 Task: Create List Brand Rollout in Board DevOps Best Practices to Workspace Antivirus and Security Software. Create List Brand Crisis Management in Board Sales Performance Benchmarking to Workspace Antivirus and Security Software. Create List Brand Governance in Board IT Asset Management and Inventory Control to Workspace Antivirus and Security Software
Action: Mouse moved to (595, 169)
Screenshot: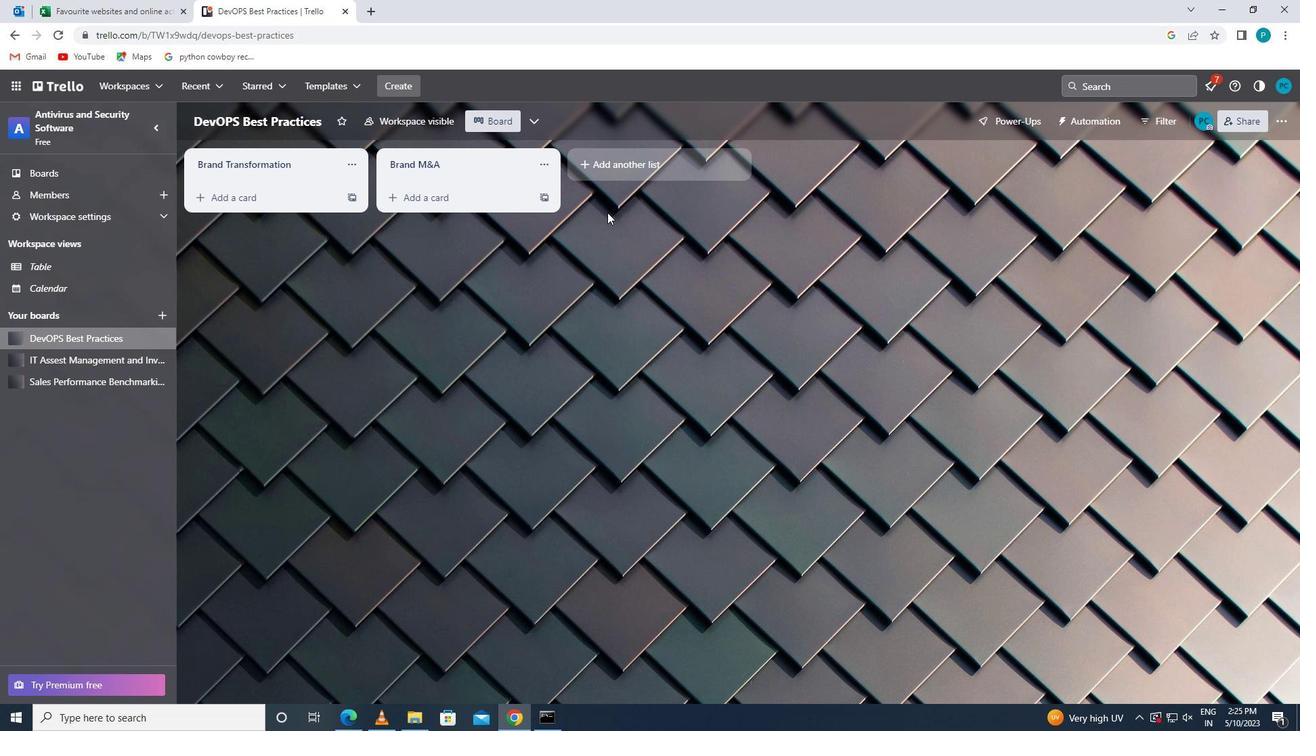 
Action: Mouse pressed left at (595, 169)
Screenshot: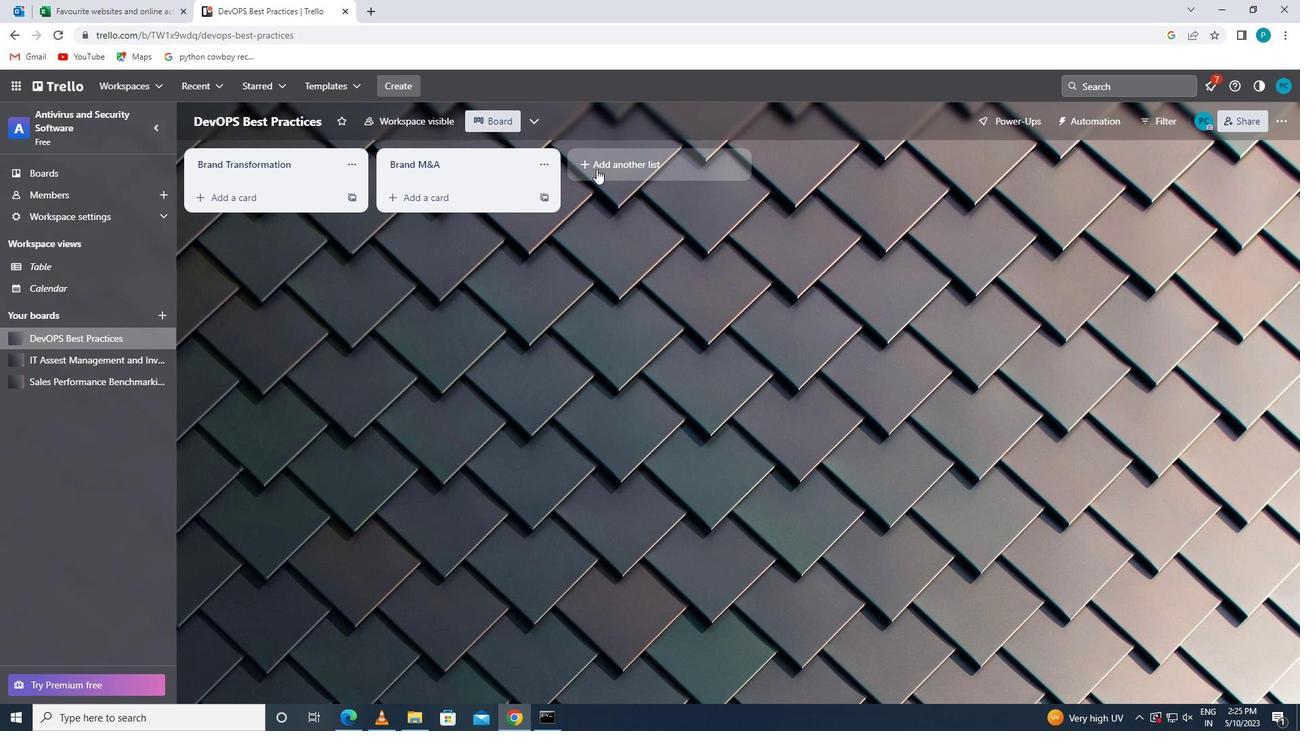 
Action: Key pressed <Key.caps_lock>b<Key.caps_lock>rand<Key.space><Key.caps_lock>r<Key.caps_lock>ollout
Screenshot: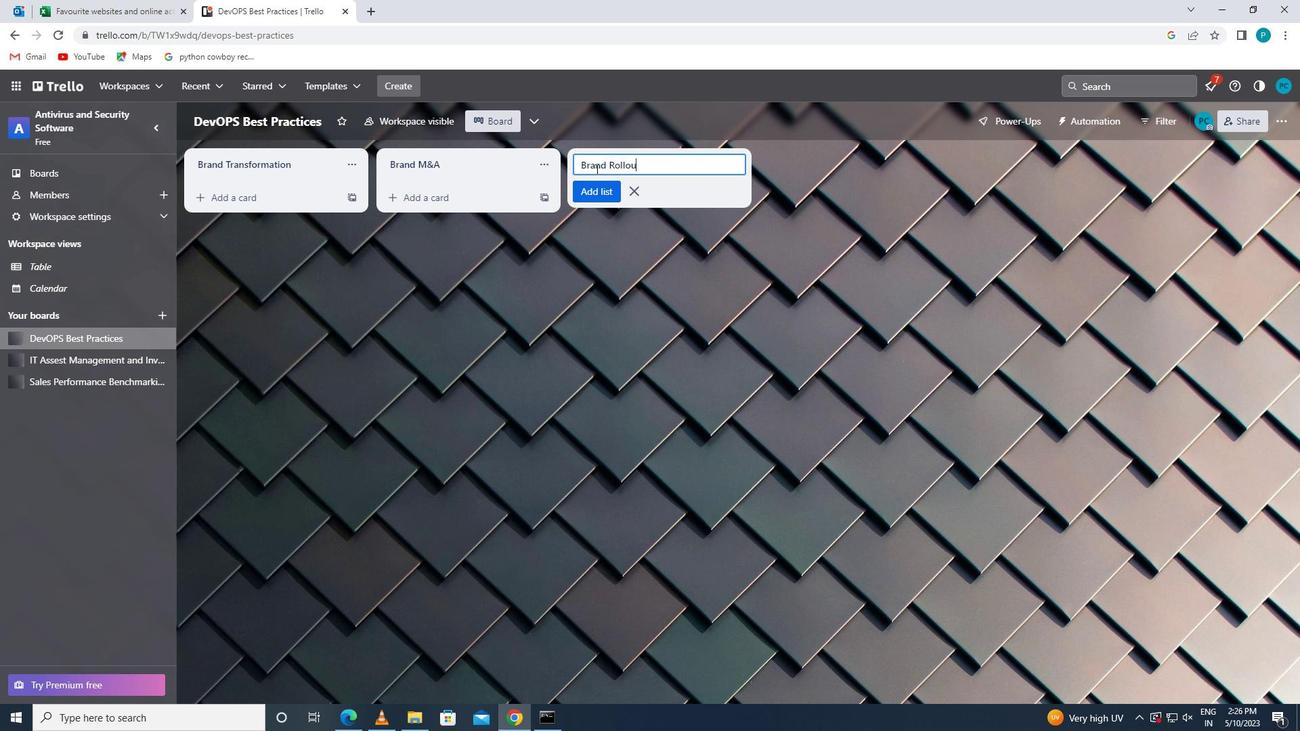 
Action: Mouse moved to (578, 186)
Screenshot: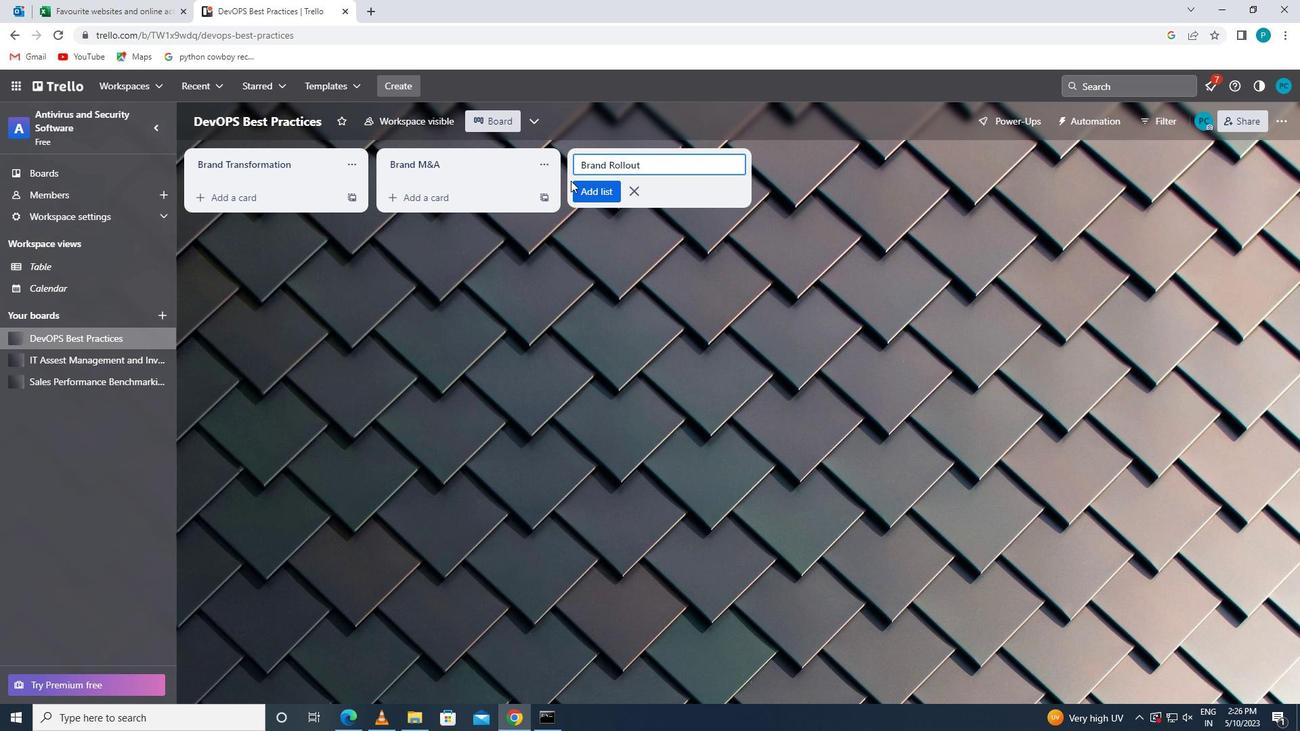 
Action: Mouse pressed left at (578, 186)
Screenshot: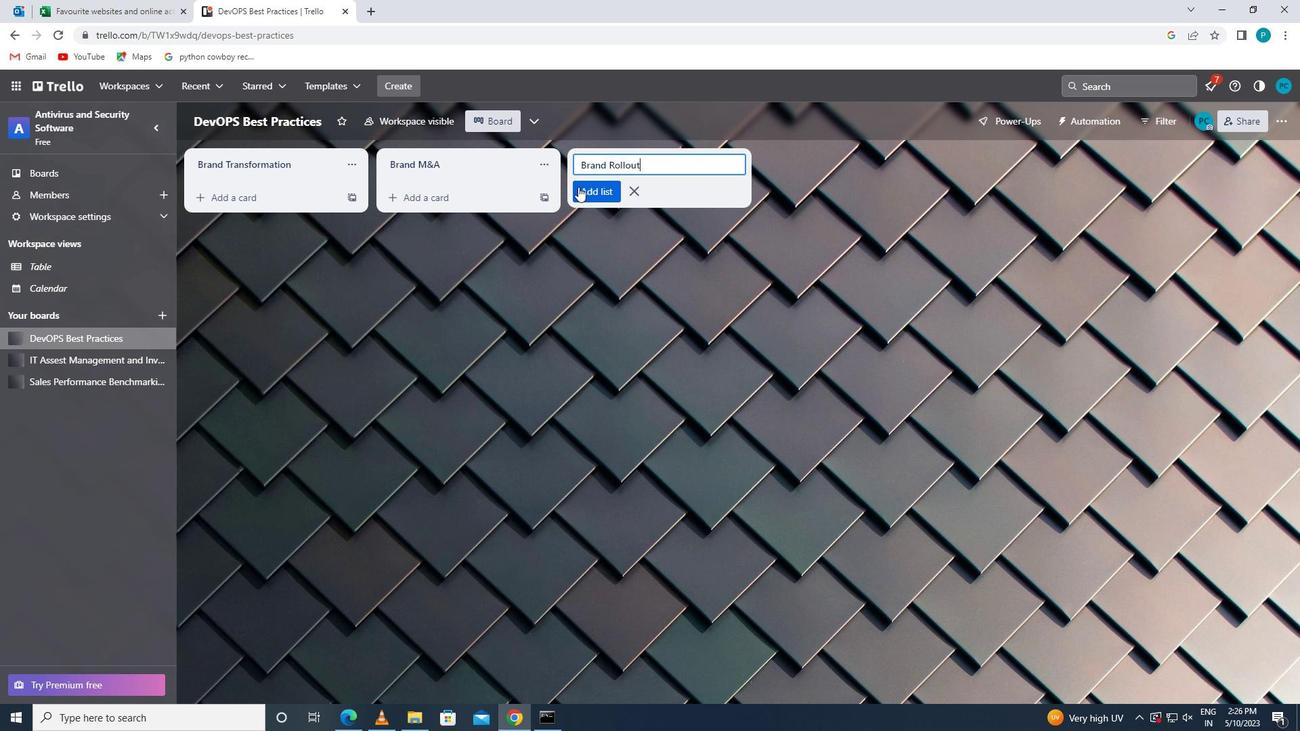 
Action: Mouse moved to (52, 387)
Screenshot: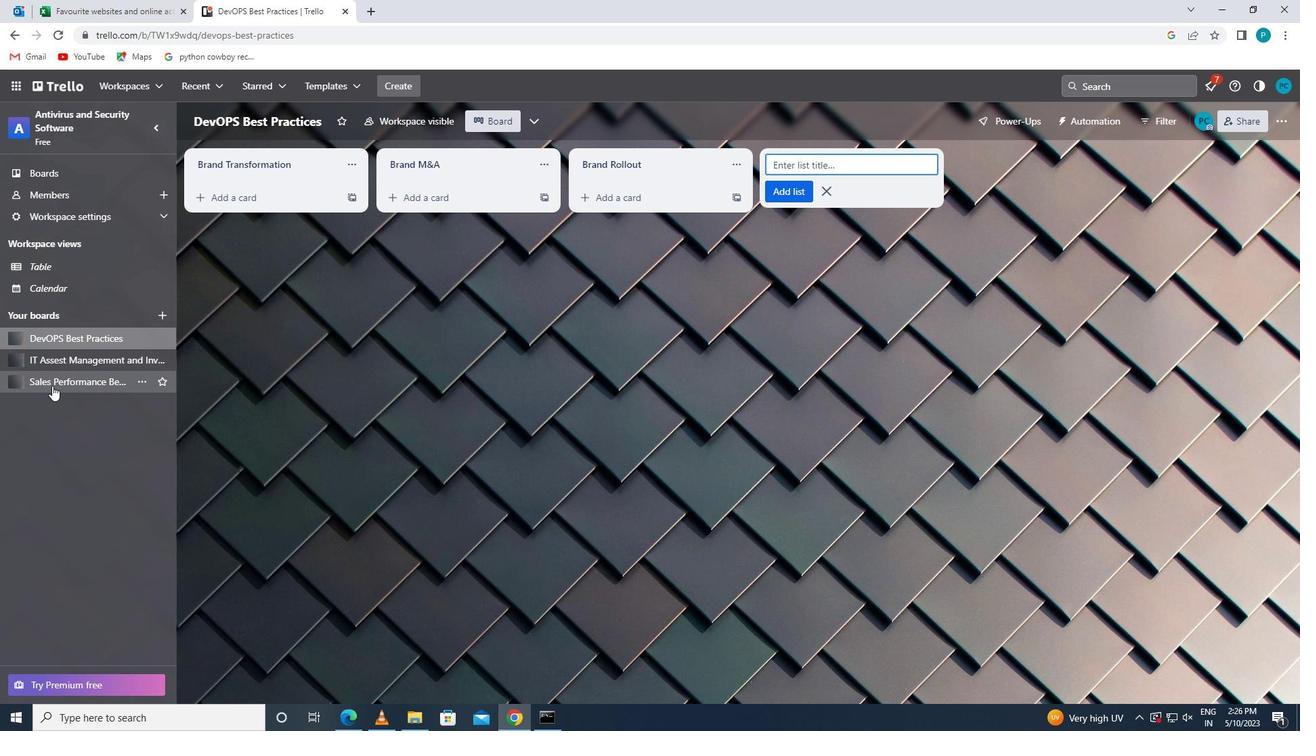 
Action: Mouse pressed left at (52, 387)
Screenshot: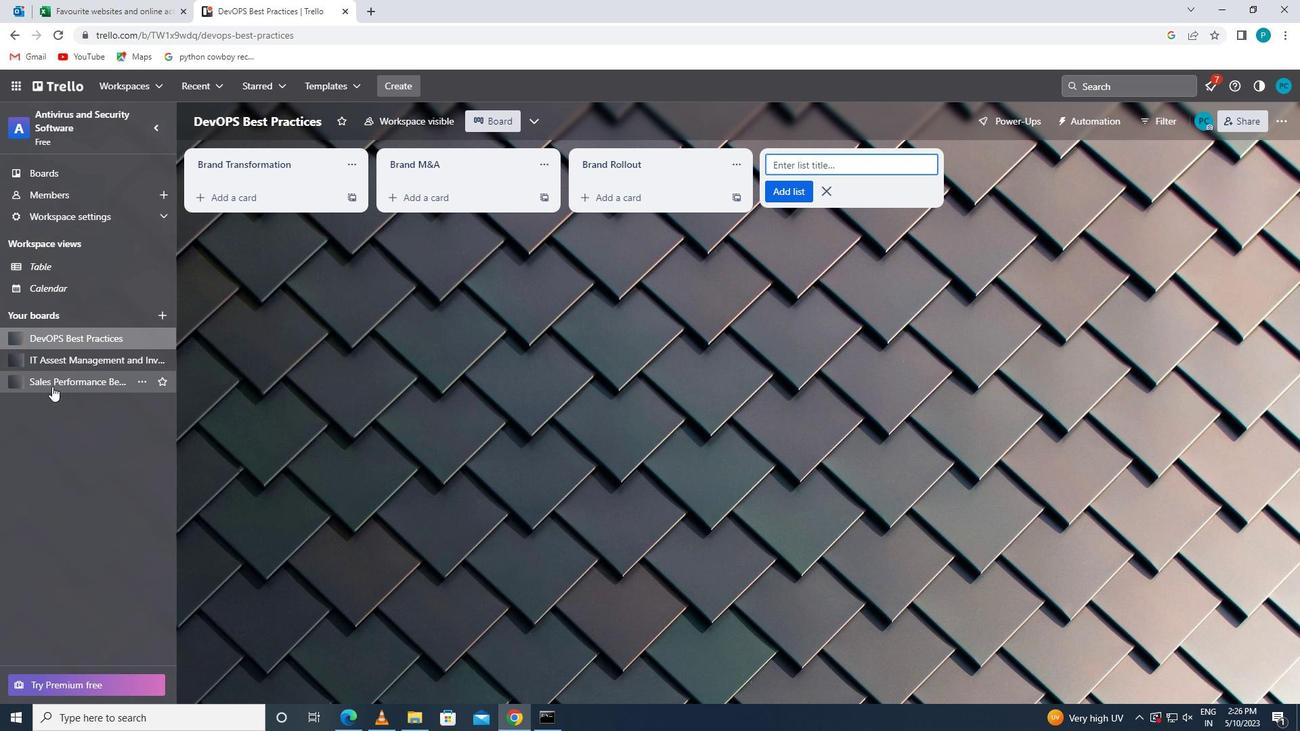 
Action: Mouse moved to (640, 169)
Screenshot: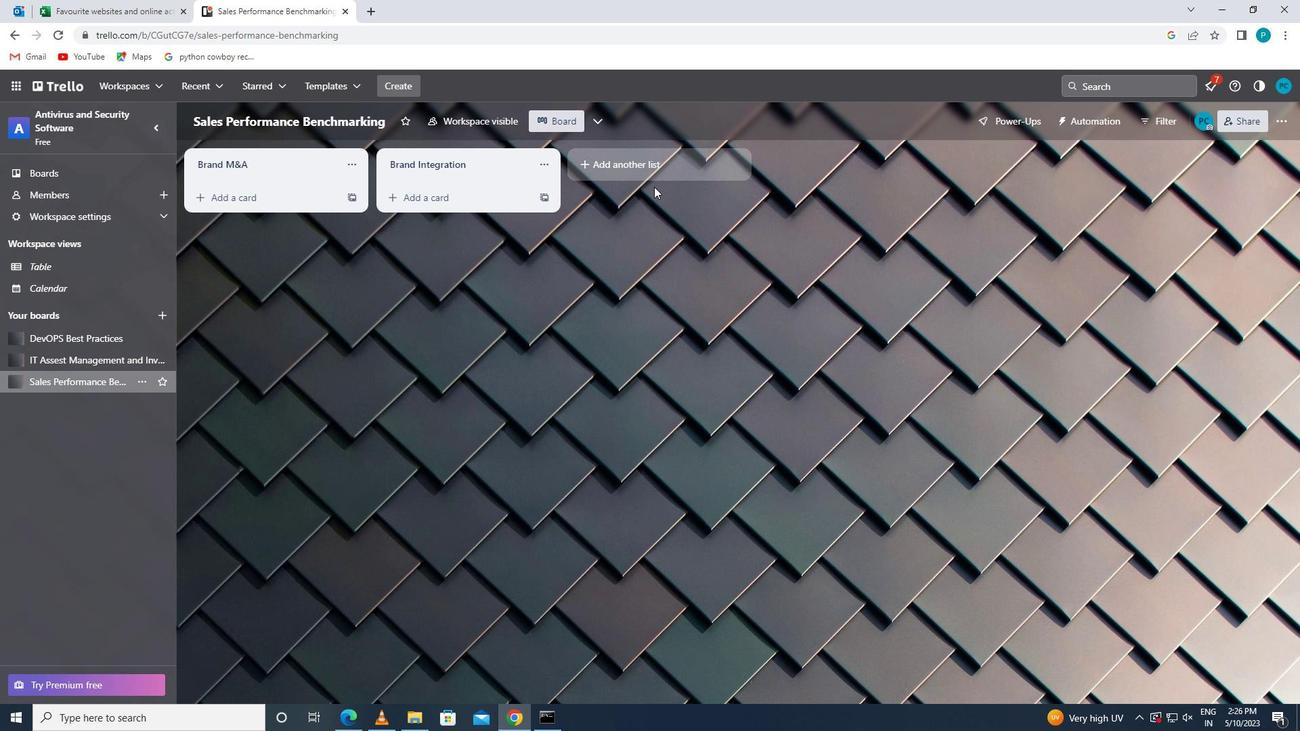 
Action: Mouse pressed left at (640, 169)
Screenshot: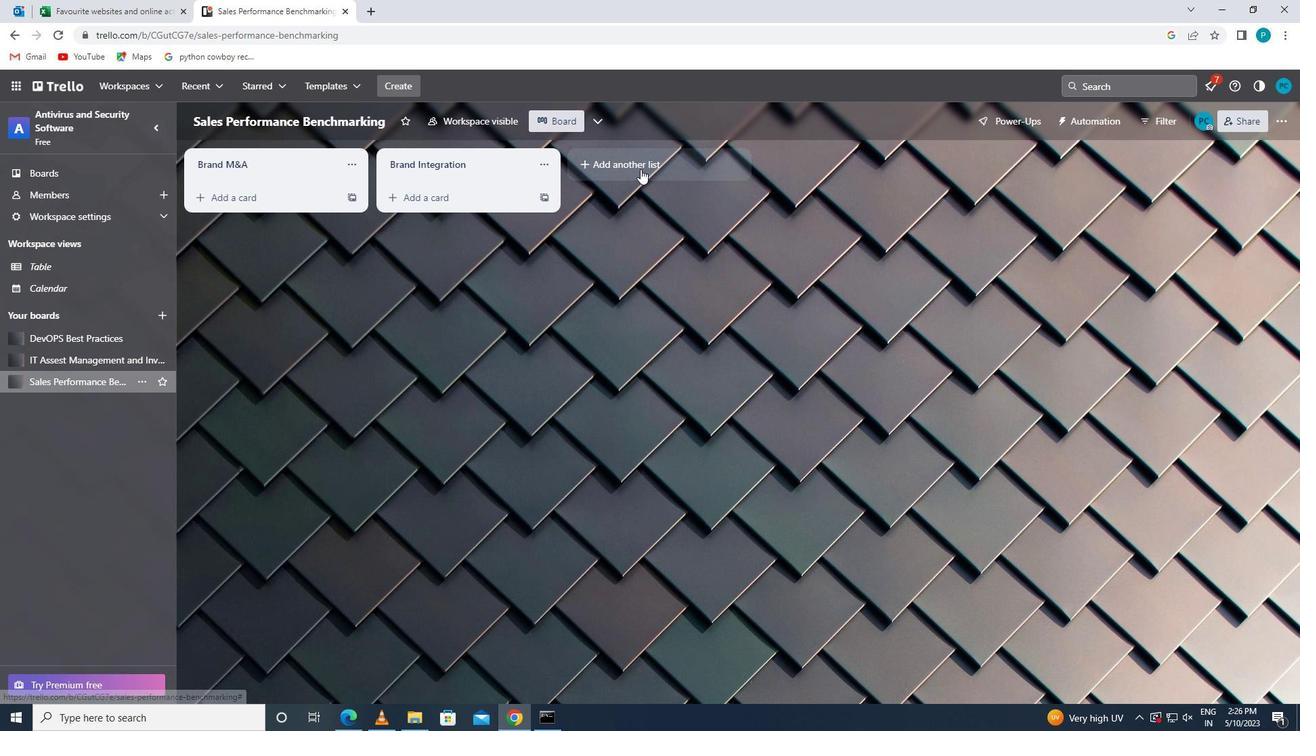 
Action: Key pressed <Key.caps_lock>b<Key.caps_lock>rand<Key.space><Key.caps_lock>c<Key.caps_lock>risis<Key.space><Key.caps_lock>mm<Key.backspace><Key.caps_lock>anagement
Screenshot: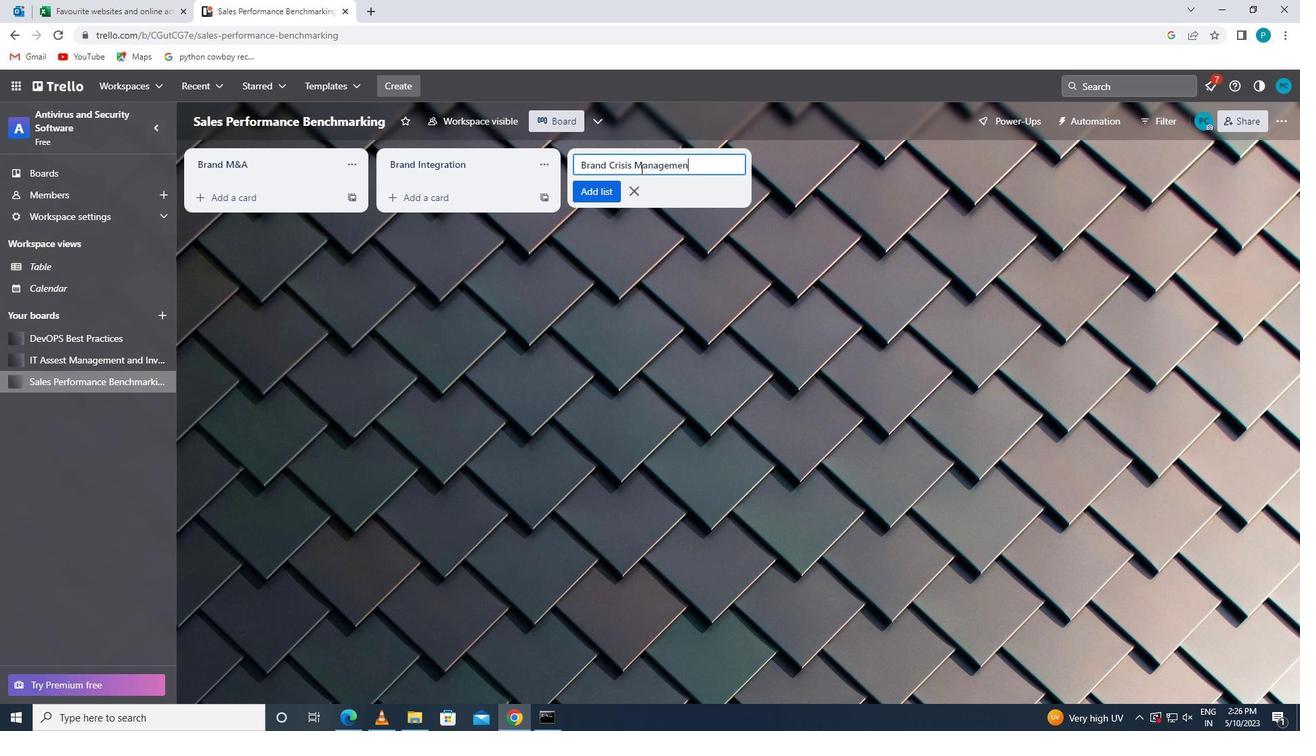 
Action: Mouse moved to (602, 189)
Screenshot: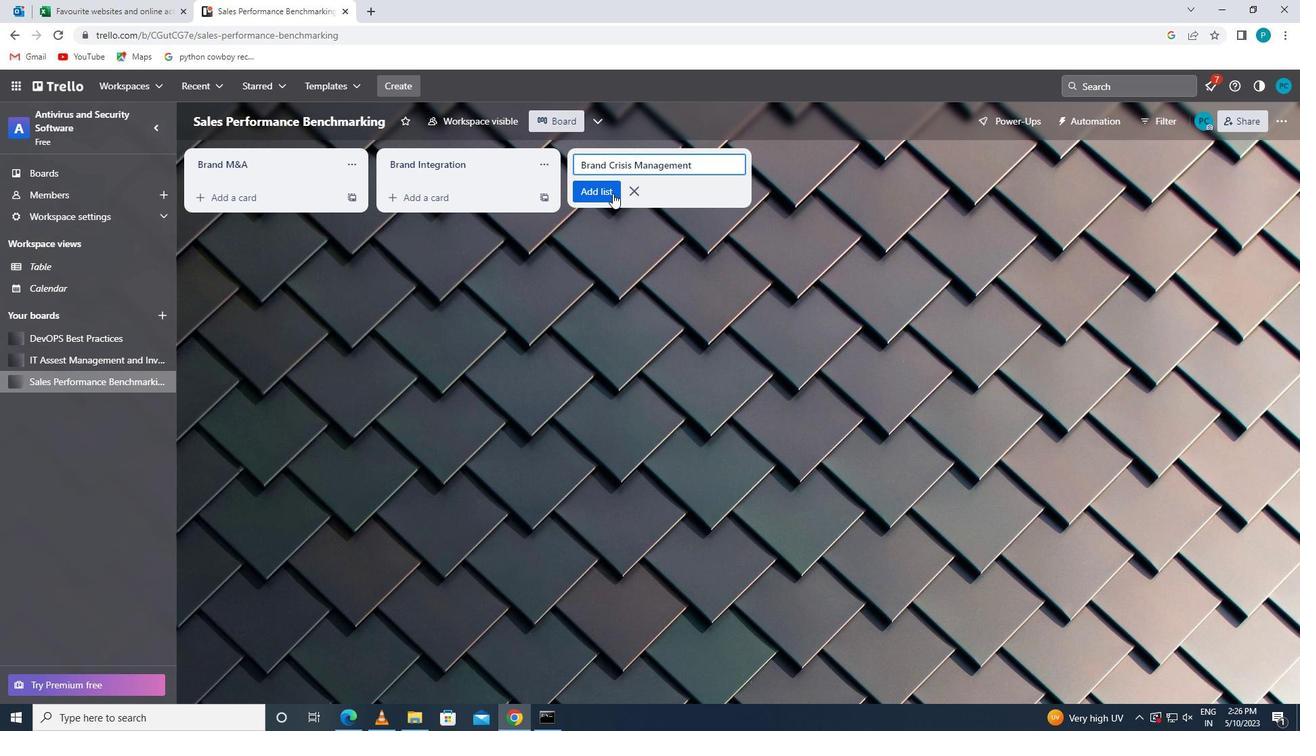 
Action: Mouse pressed left at (602, 189)
Screenshot: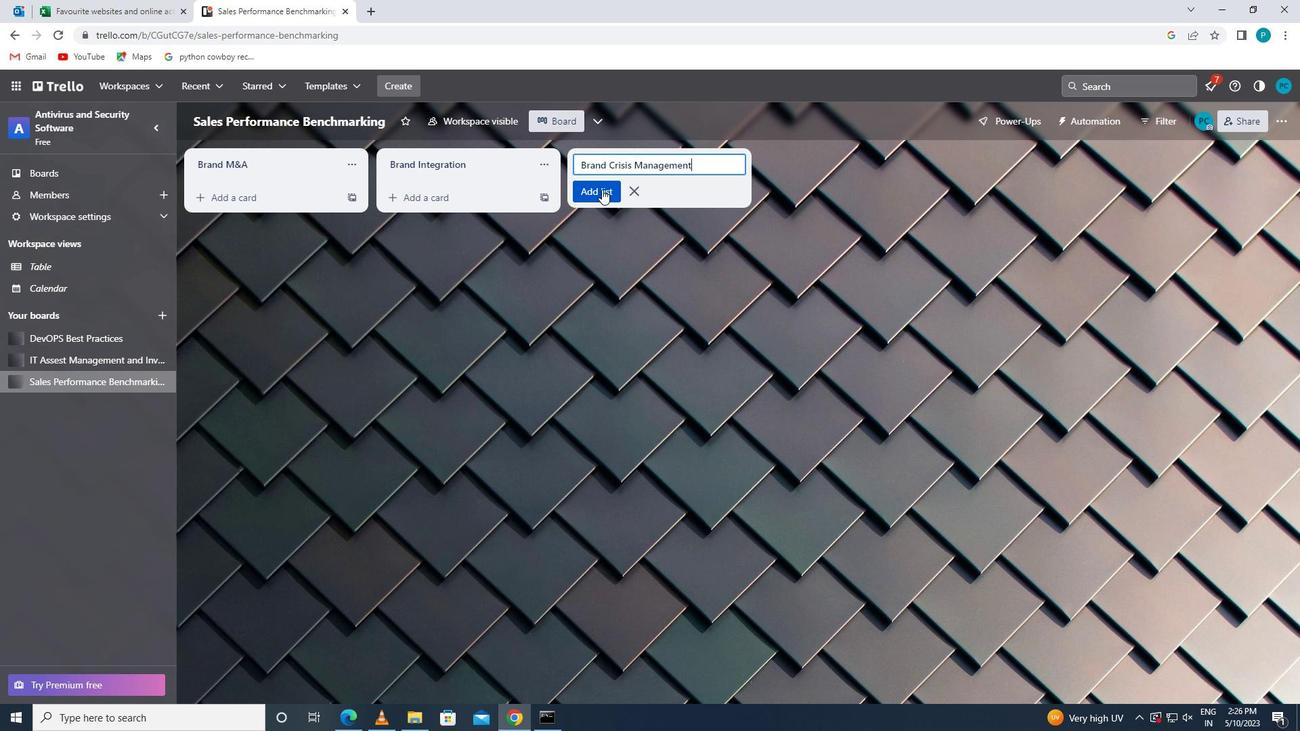 
Action: Mouse moved to (41, 362)
Screenshot: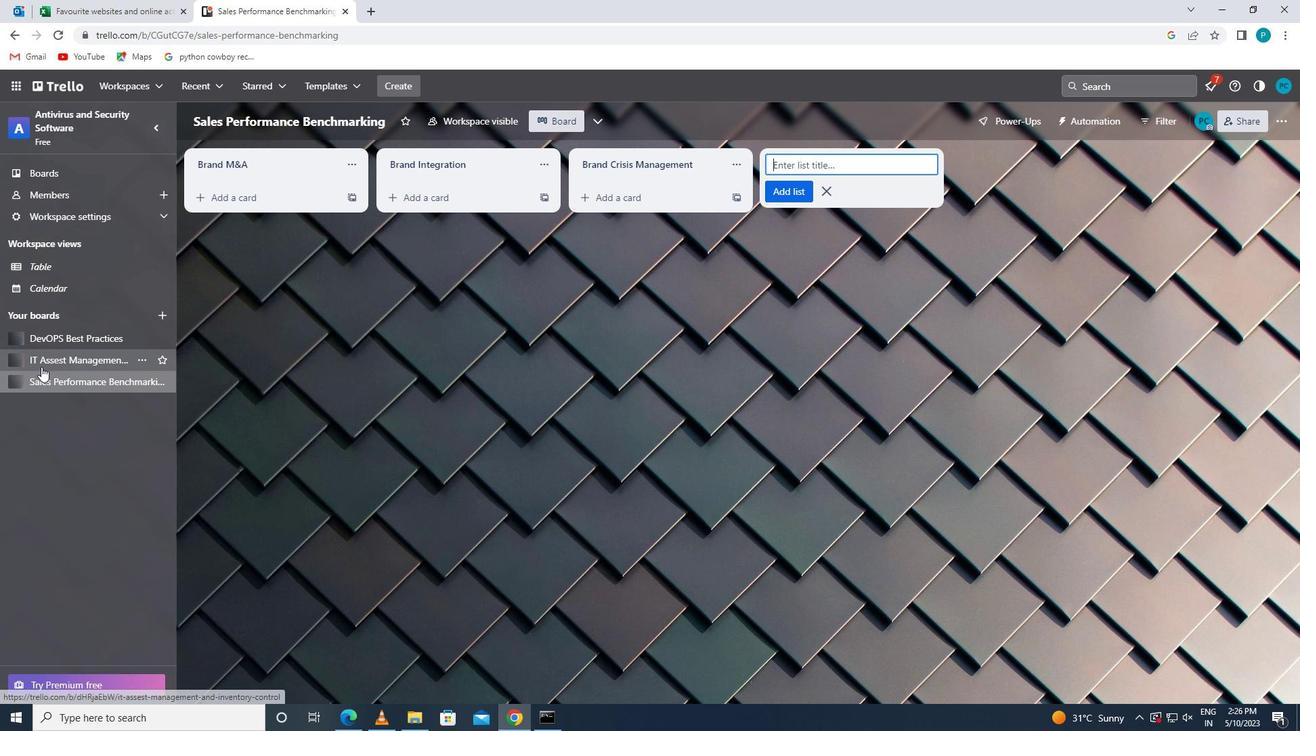 
Action: Mouse pressed left at (41, 362)
Screenshot: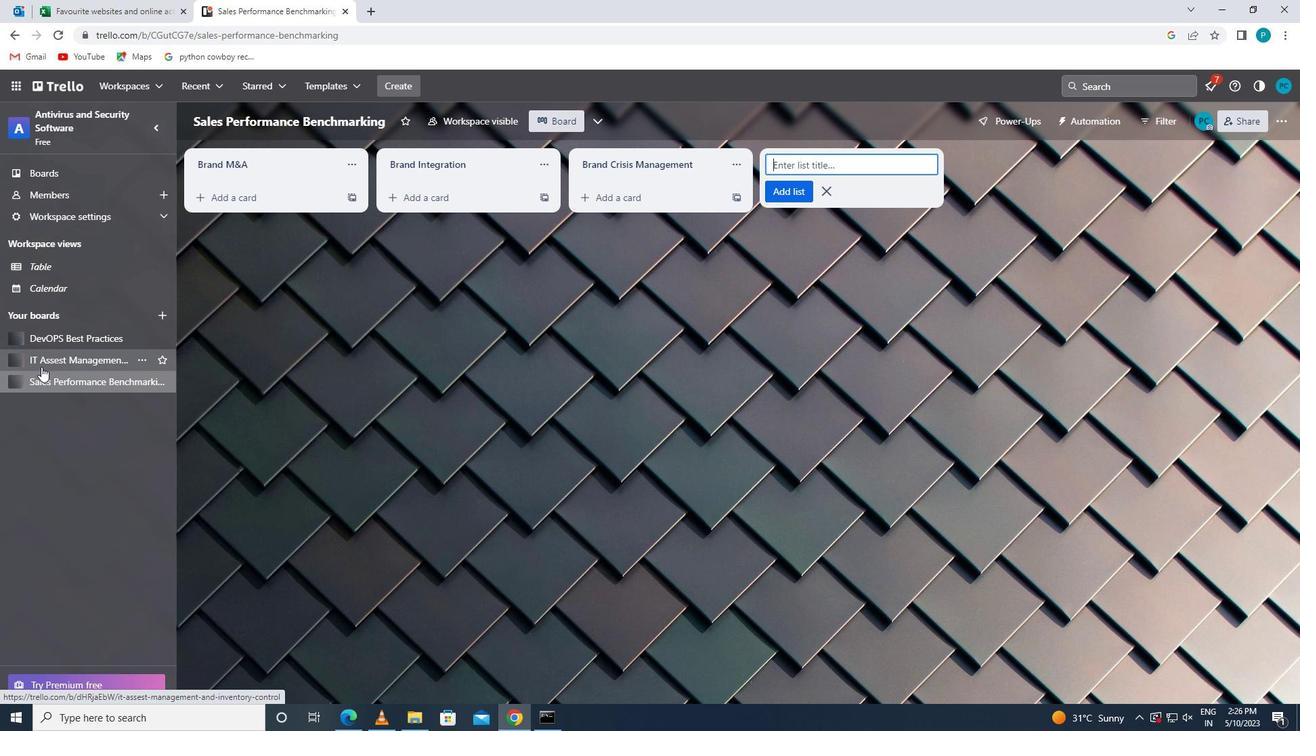 
Action: Mouse moved to (582, 160)
Screenshot: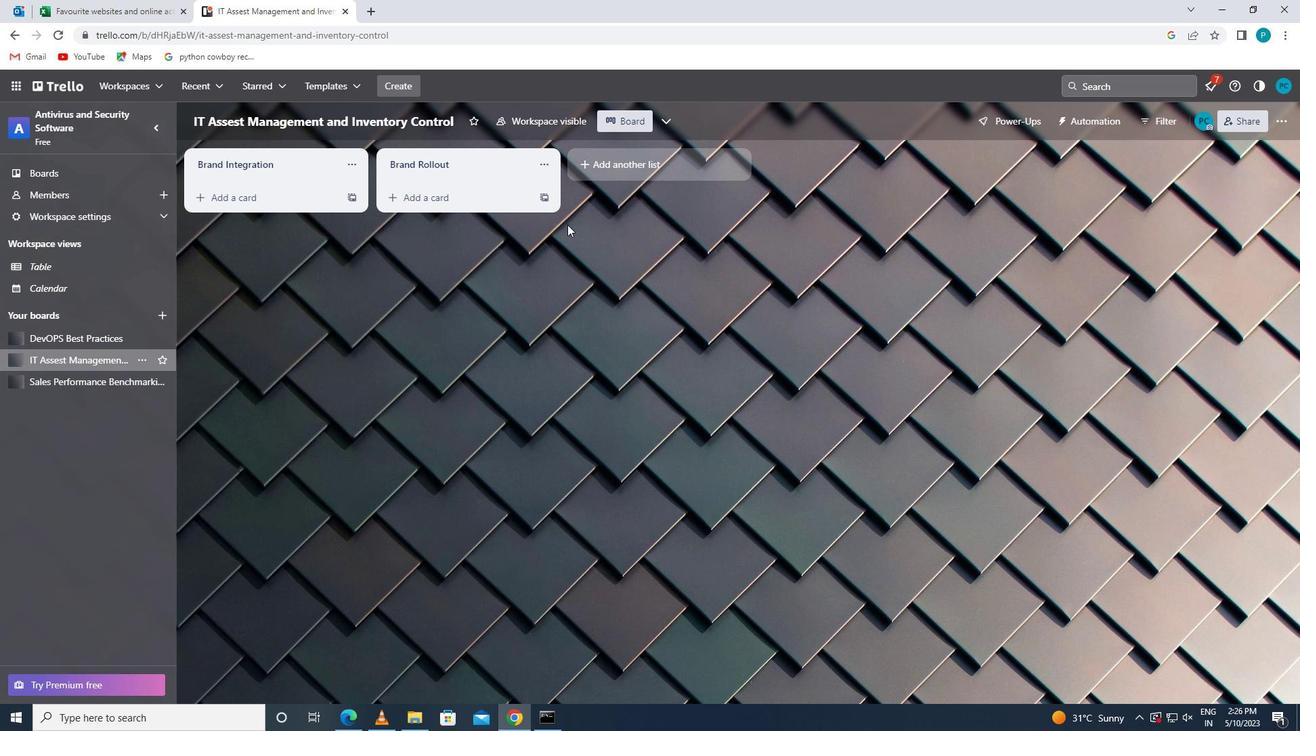 
Action: Mouse pressed left at (582, 160)
Screenshot: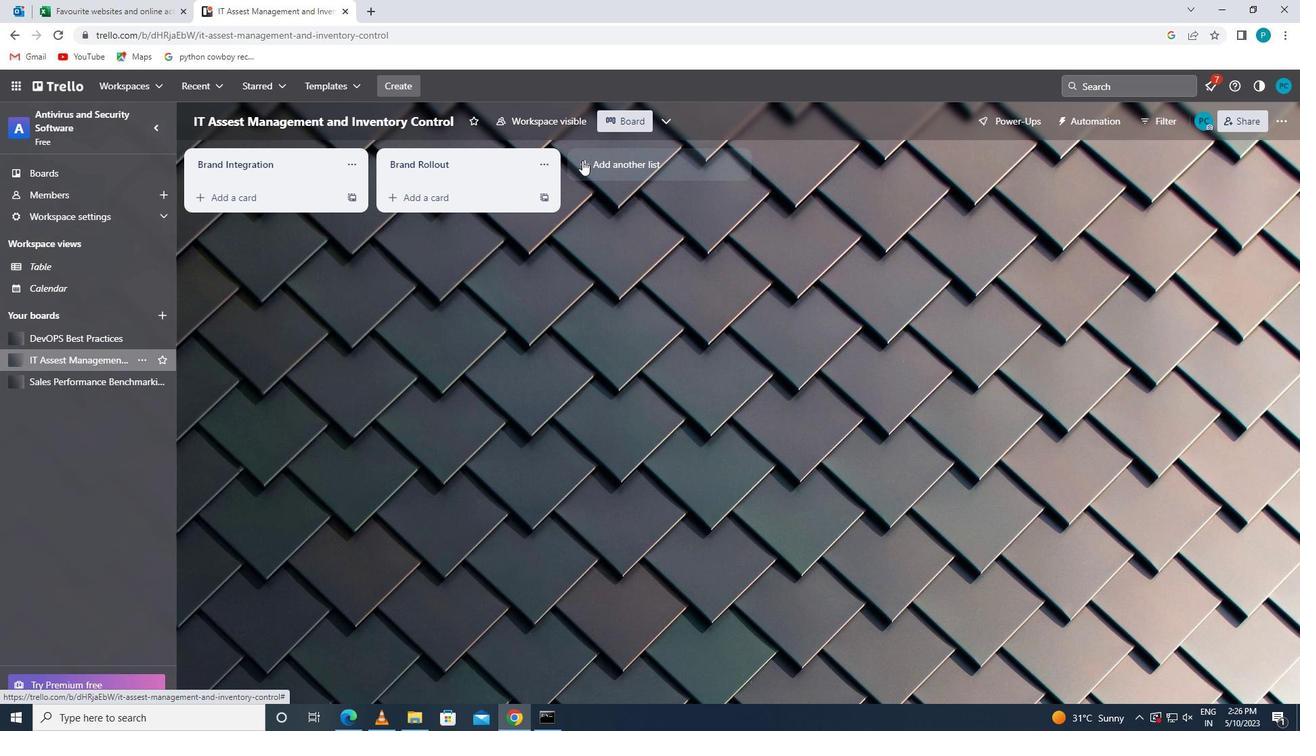 
Action: Key pressed <Key.caps_lock>b<Key.caps_lock>ranf<Key.backspace>d<Key.space><Key.caps_lock>g<Key.caps_lock>overnance
Screenshot: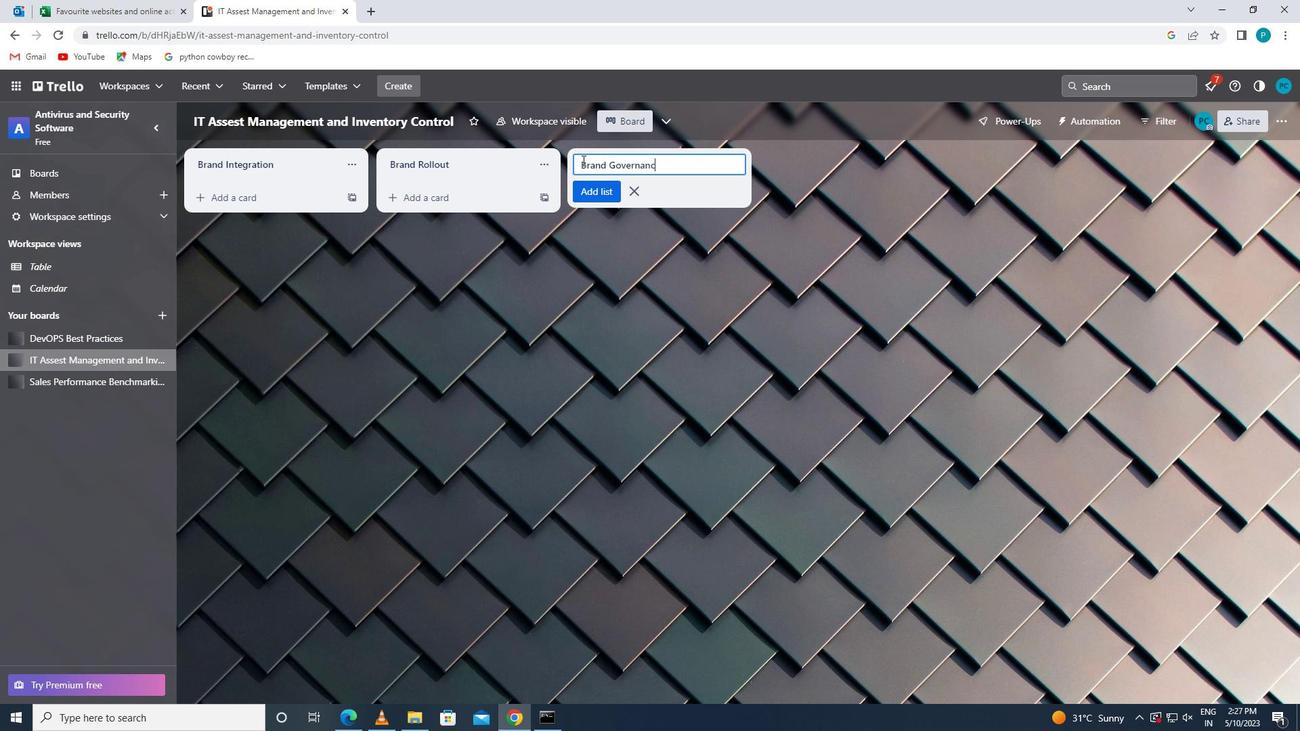 
Action: Mouse moved to (605, 189)
Screenshot: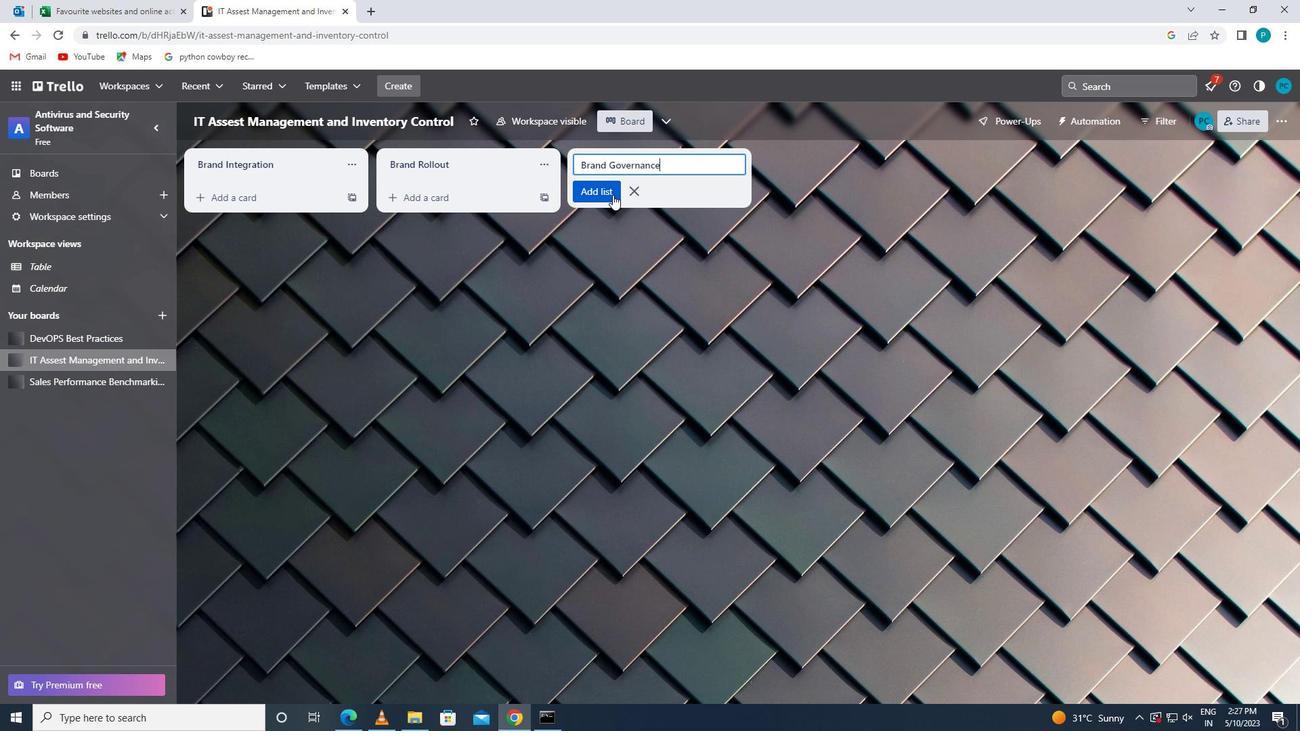 
Action: Mouse pressed left at (605, 189)
Screenshot: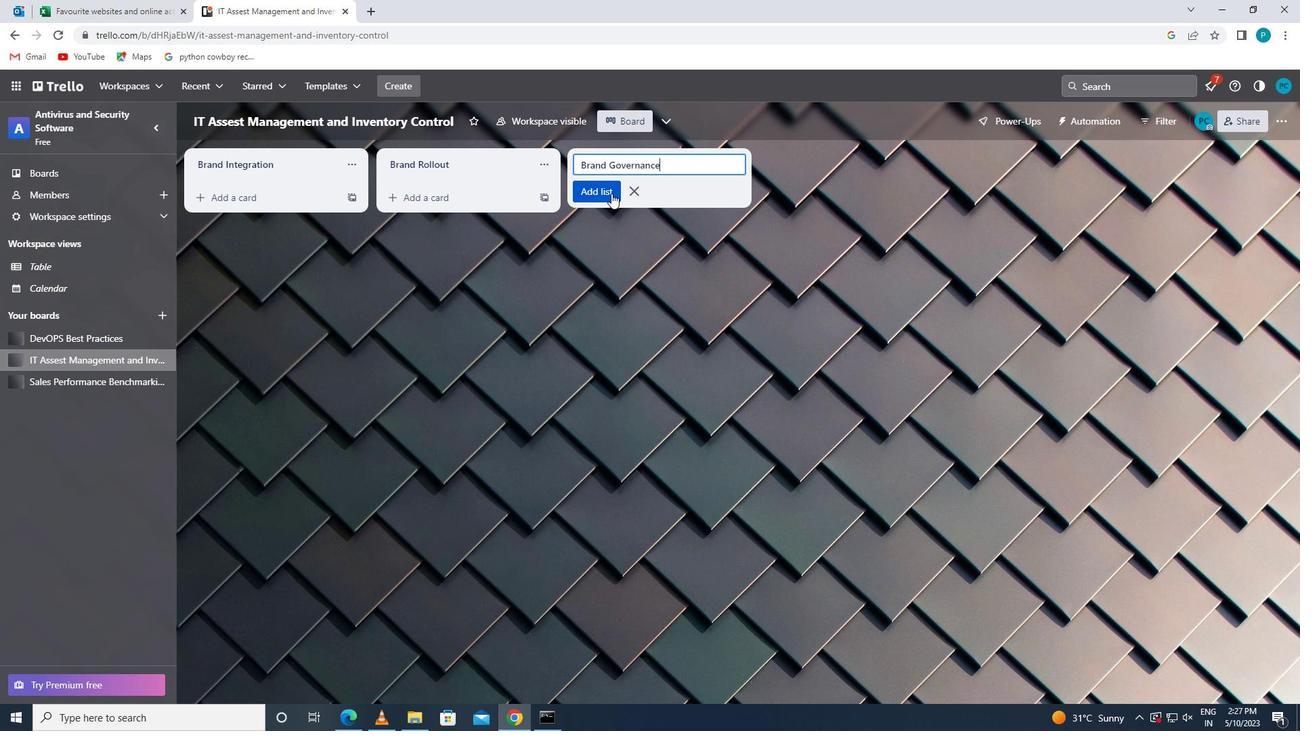 
Action: Mouse moved to (605, 189)
Screenshot: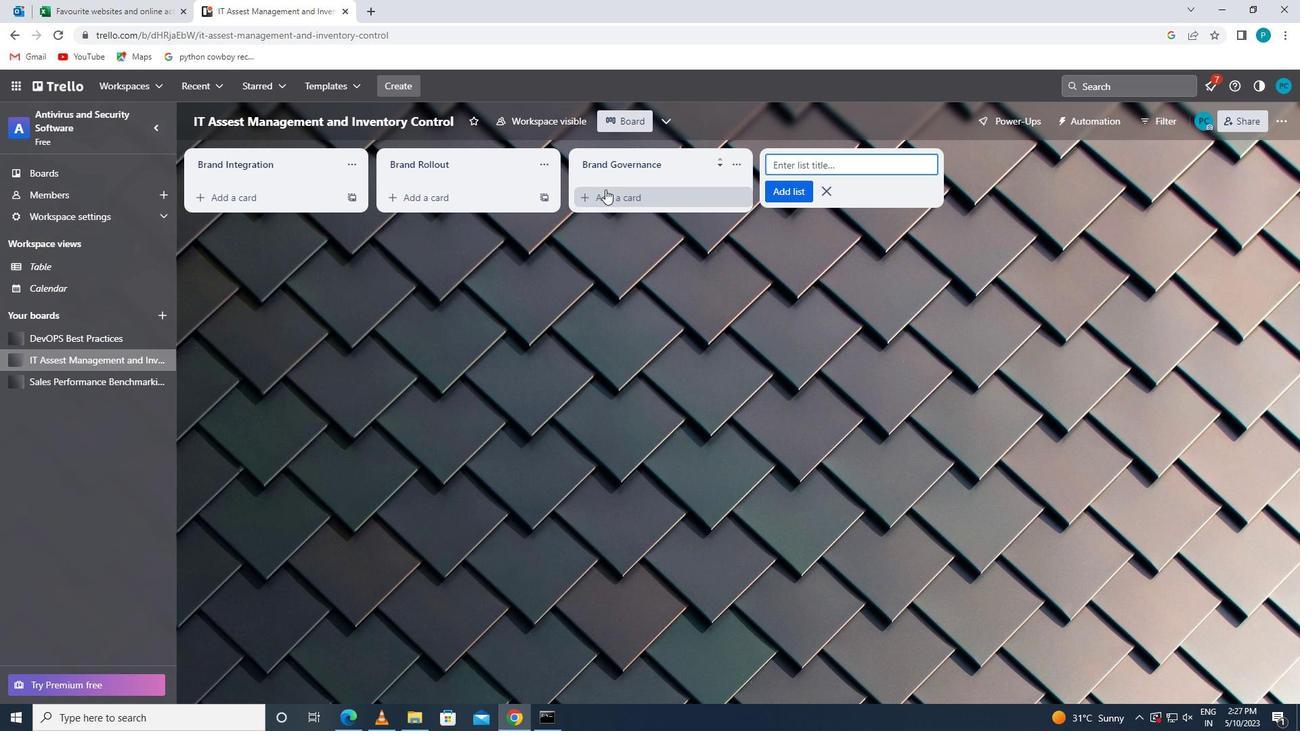 
